 Task: Create a sub task Design and Implement Solution for the task  Implement a new cloud-based facilities management system for a company in the project BoostTech , assign it to team member softage.4@softage.net and update the status of the sub task to  At Risk , set the priority of the sub task to Medium
Action: Mouse moved to (256, 279)
Screenshot: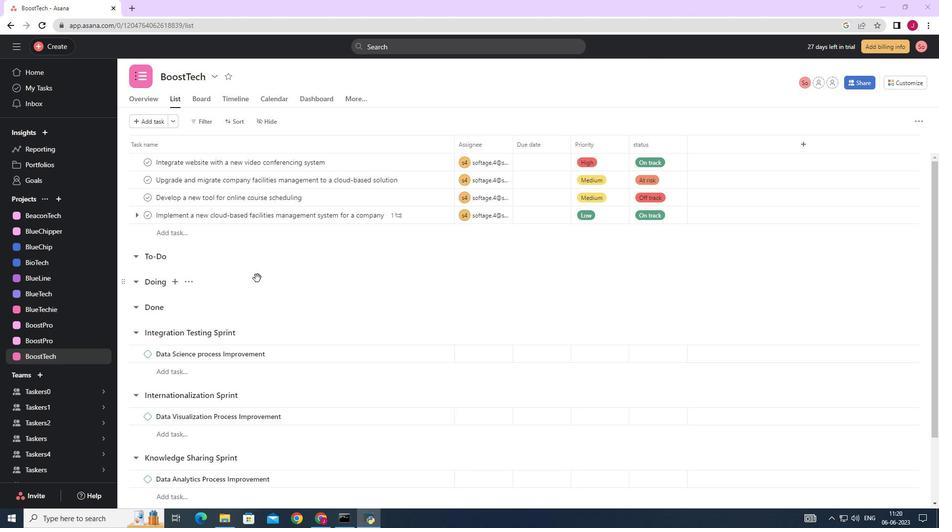 
Action: Mouse scrolled (256, 278) with delta (0, 0)
Screenshot: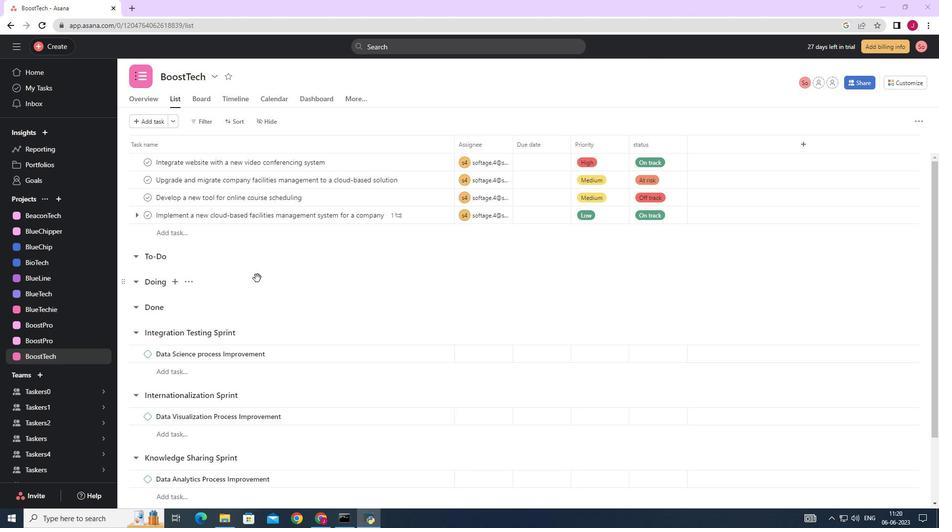 
Action: Mouse scrolled (256, 278) with delta (0, 0)
Screenshot: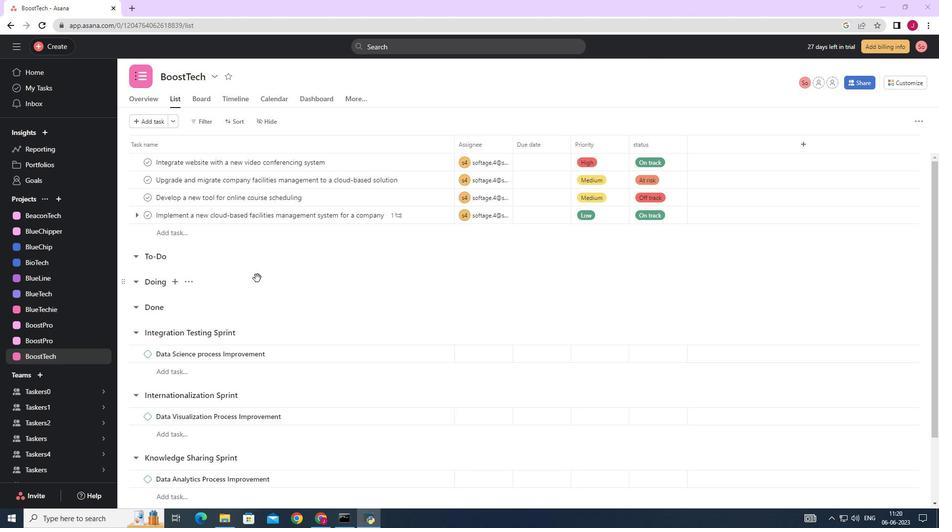 
Action: Mouse scrolled (256, 278) with delta (0, 0)
Screenshot: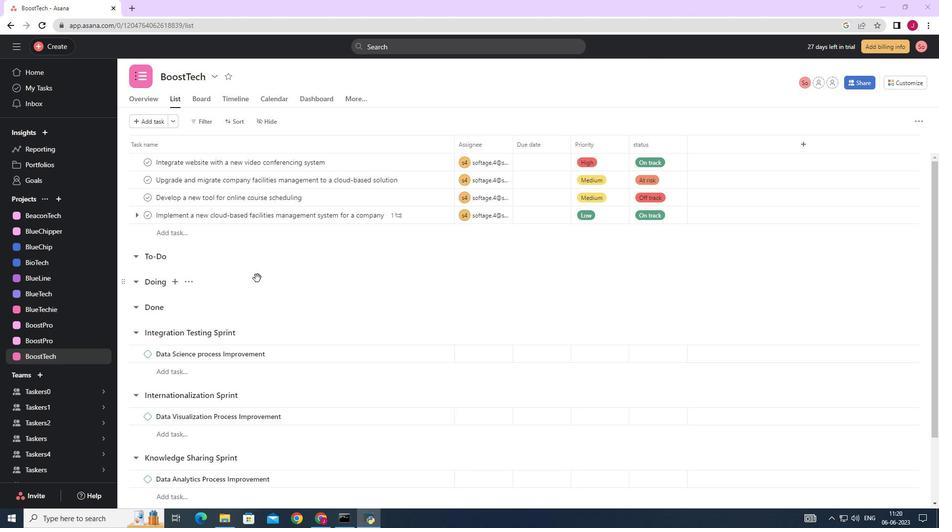 
Action: Mouse scrolled (256, 278) with delta (0, 0)
Screenshot: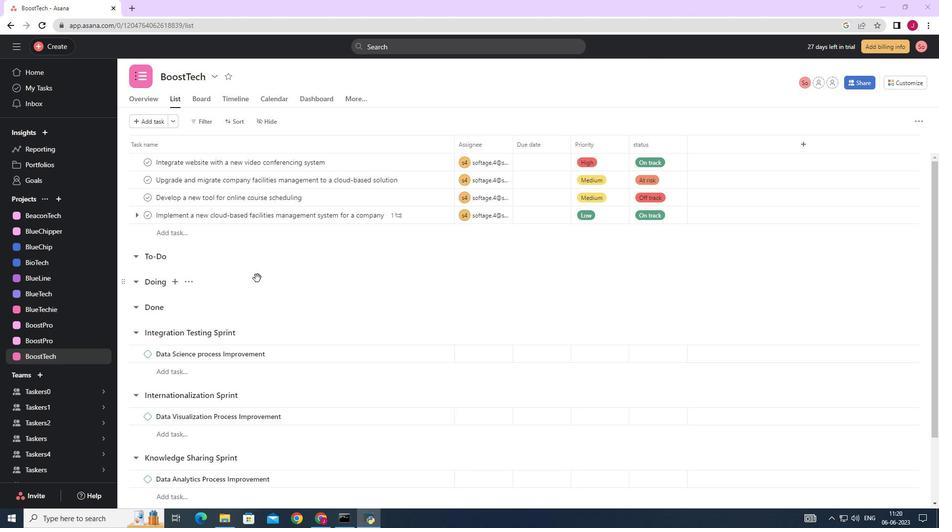 
Action: Mouse scrolled (256, 278) with delta (0, 0)
Screenshot: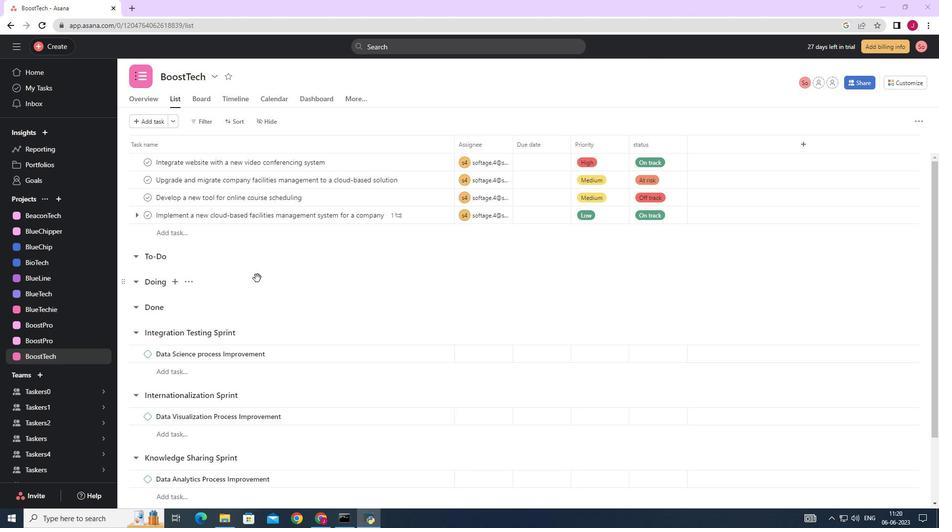 
Action: Mouse scrolled (256, 279) with delta (0, 0)
Screenshot: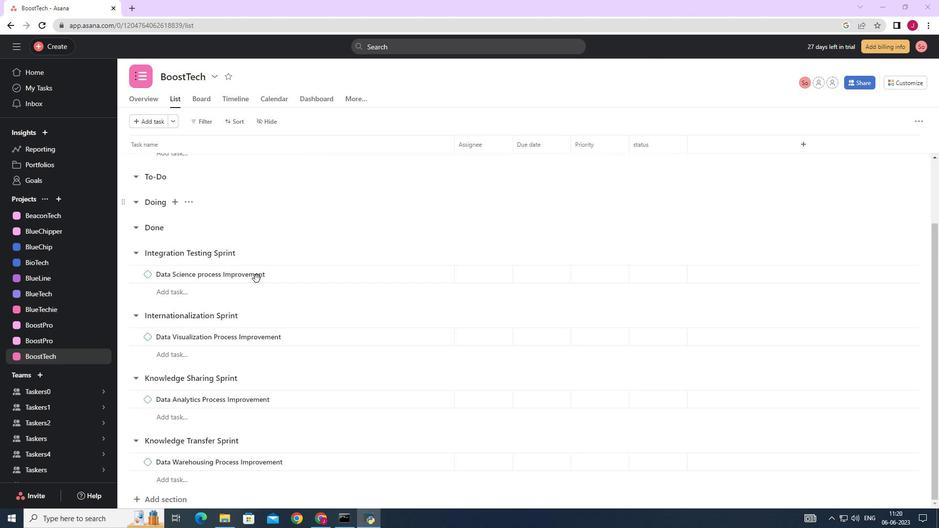 
Action: Mouse scrolled (256, 279) with delta (0, 0)
Screenshot: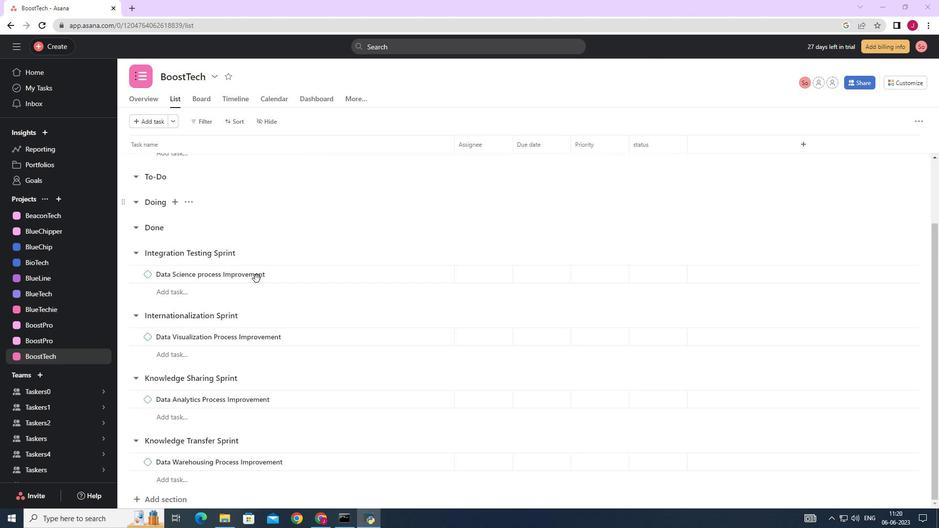 
Action: Mouse scrolled (256, 279) with delta (0, 0)
Screenshot: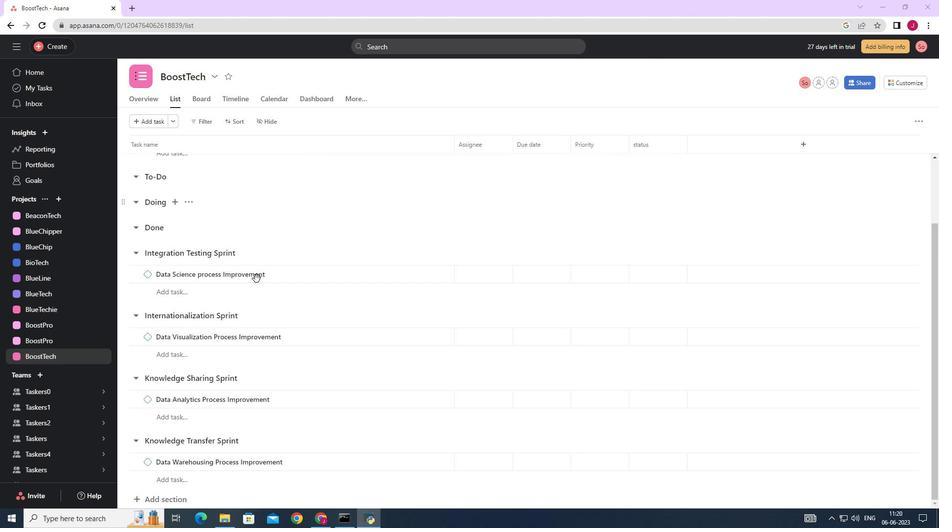 
Action: Mouse scrolled (256, 279) with delta (0, 0)
Screenshot: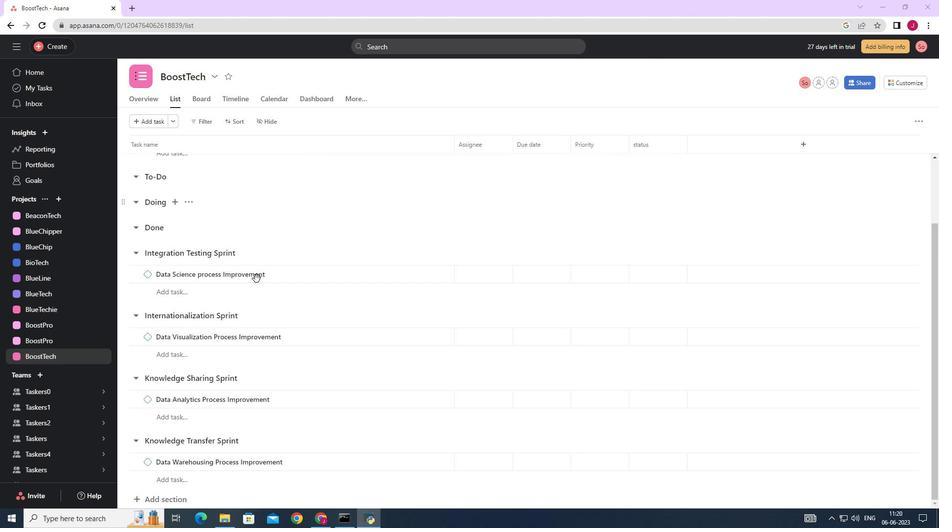 
Action: Mouse scrolled (256, 279) with delta (0, 0)
Screenshot: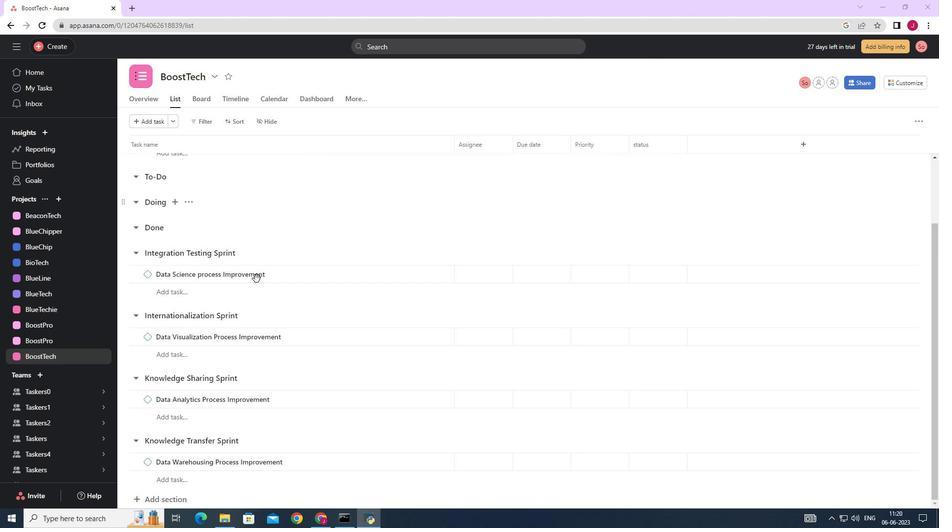 
Action: Mouse moved to (369, 250)
Screenshot: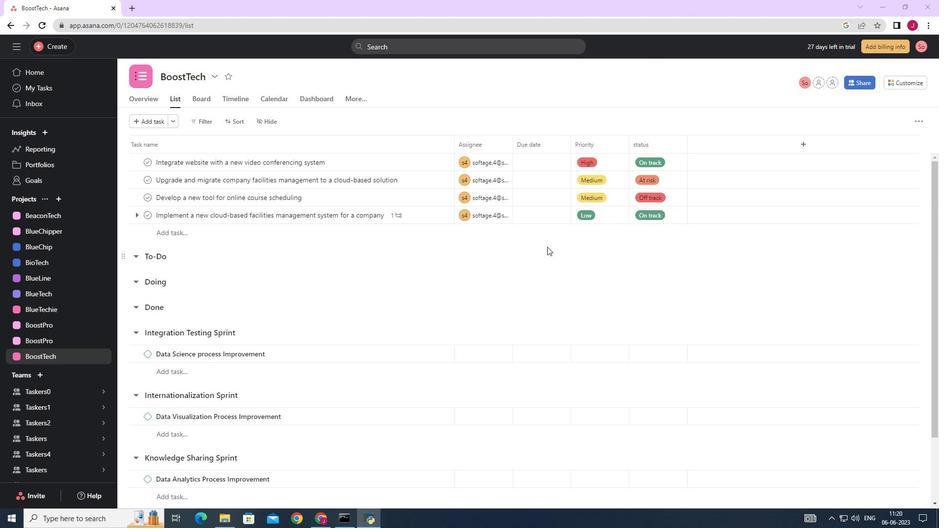 
Action: Mouse scrolled (526, 249) with delta (0, 0)
Screenshot: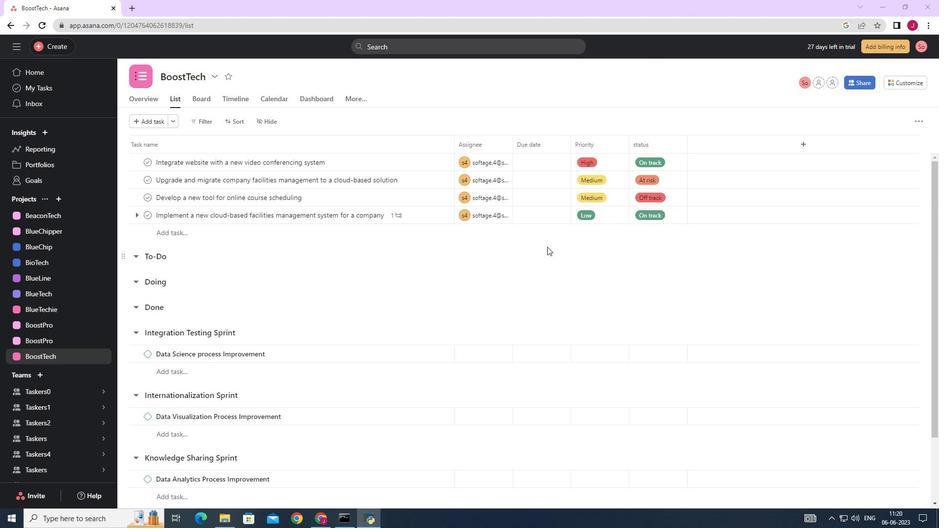 
Action: Mouse moved to (362, 250)
Screenshot: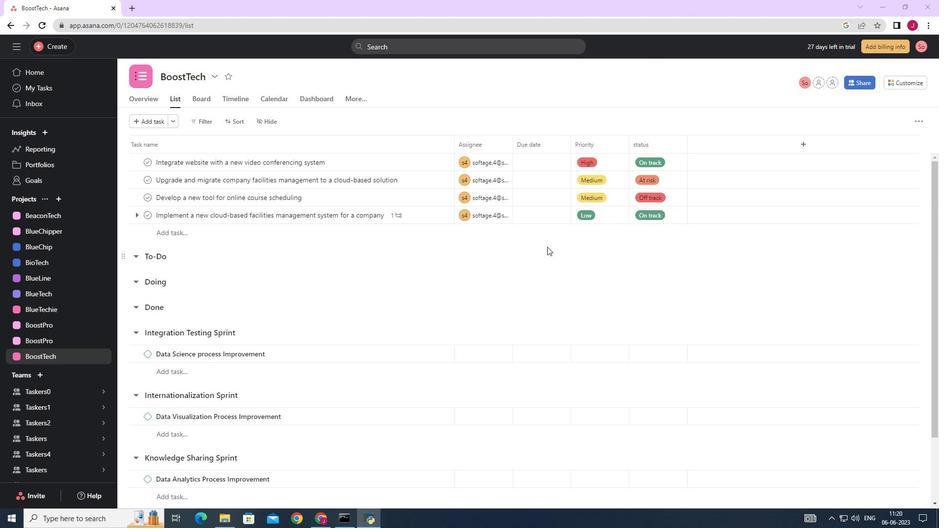 
Action: Mouse scrolled (491, 251) with delta (0, 0)
Screenshot: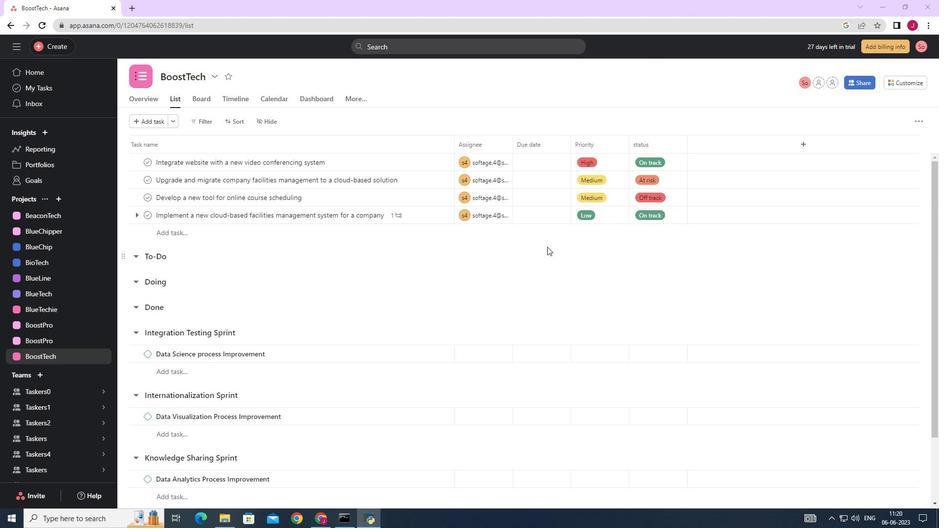 
Action: Mouse moved to (160, 236)
Screenshot: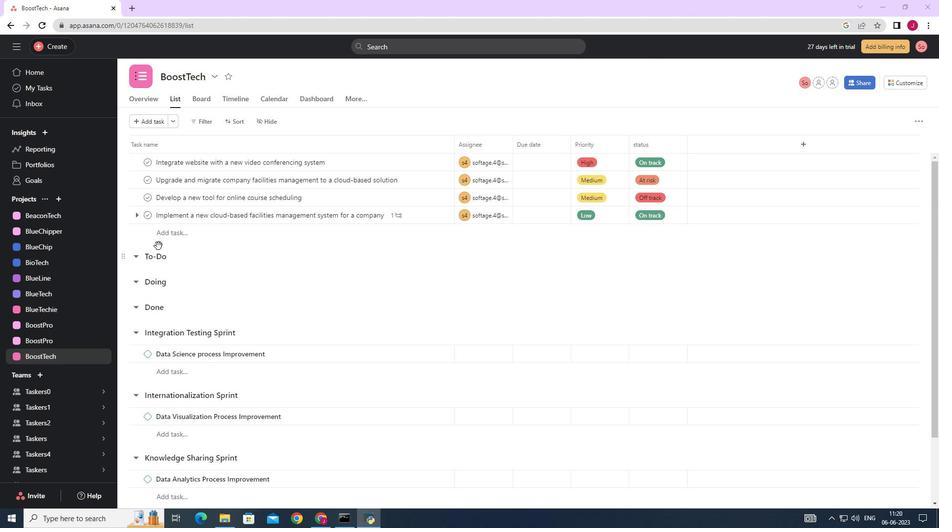 
Action: Mouse scrolled (160, 238) with delta (0, 0)
Screenshot: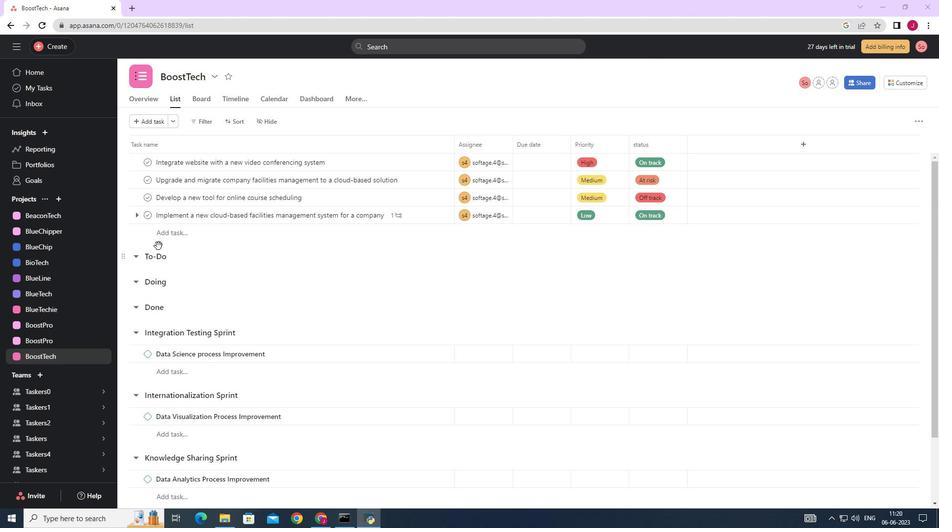 
Action: Mouse moved to (157, 229)
Screenshot: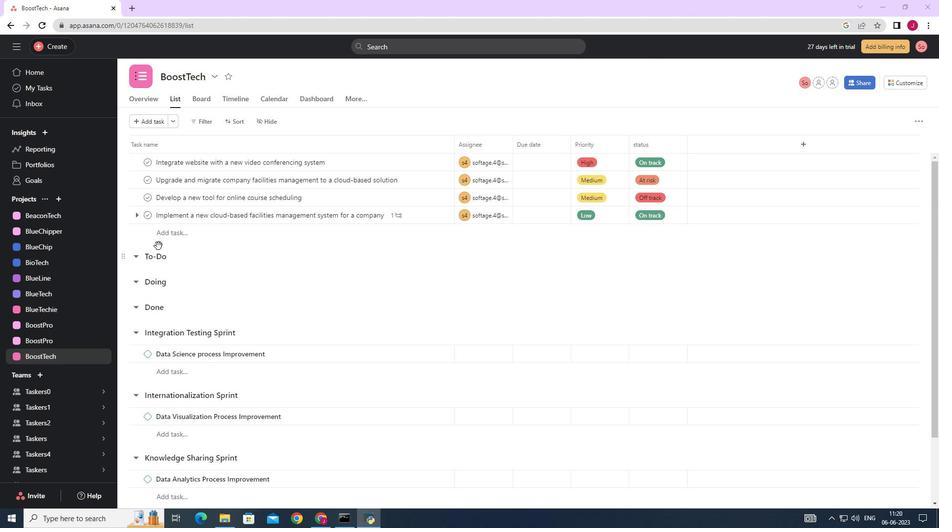 
Action: Mouse scrolled (160, 235) with delta (0, 0)
Screenshot: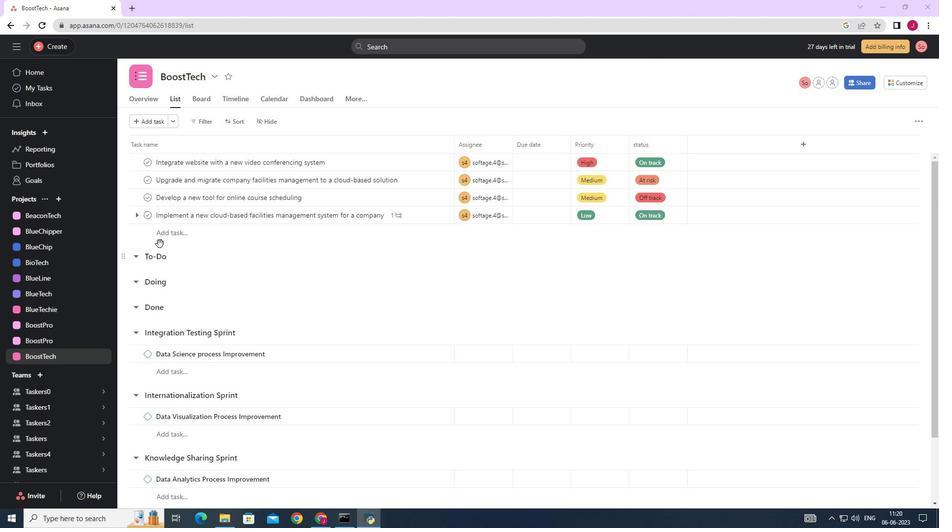 
Action: Mouse moved to (141, 208)
Screenshot: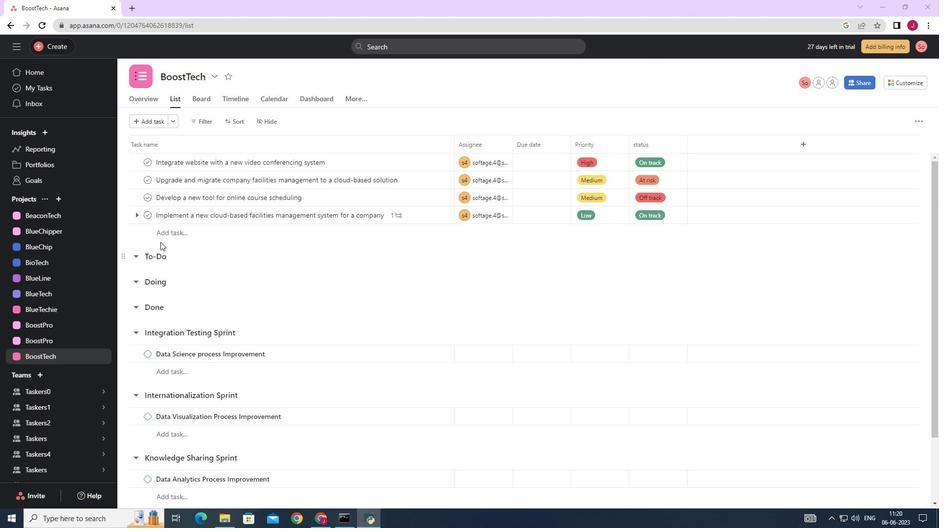 
Action: Mouse scrolled (143, 210) with delta (0, 0)
Screenshot: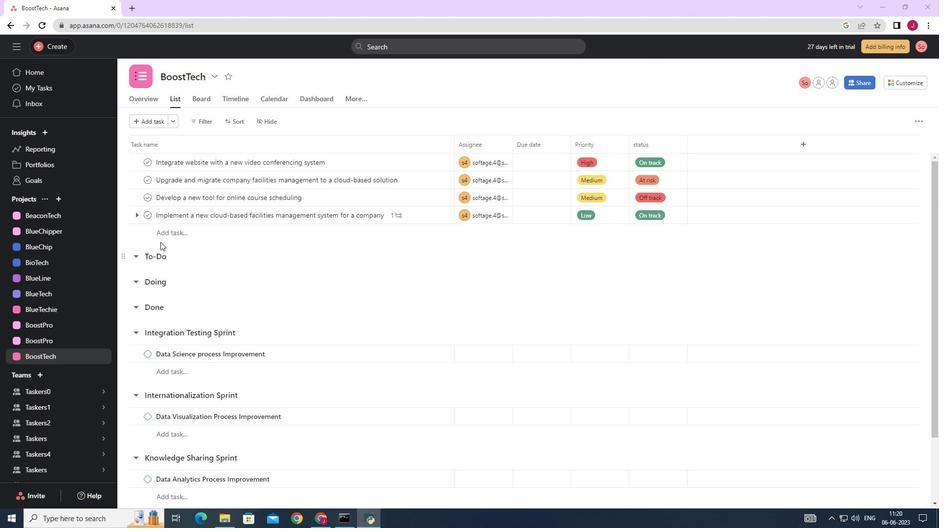 
Action: Mouse moved to (410, 218)
Screenshot: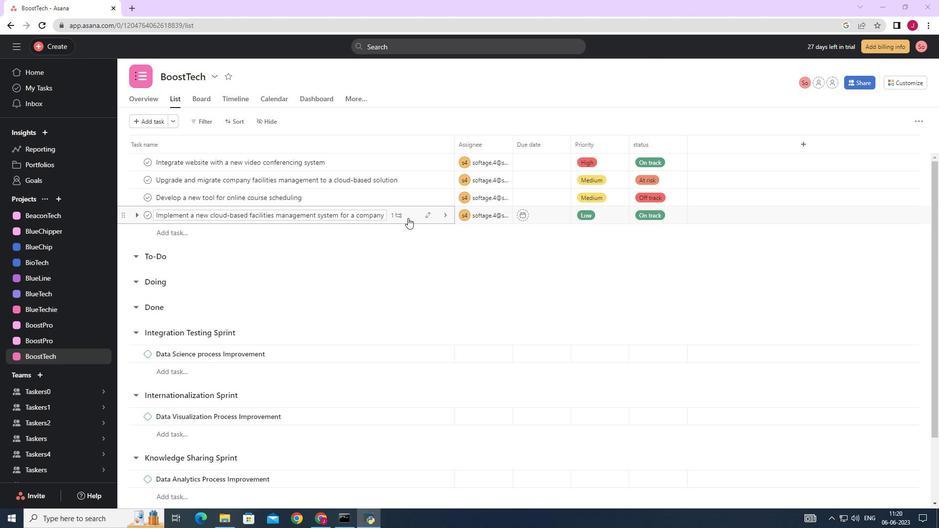 
Action: Mouse pressed left at (410, 218)
Screenshot: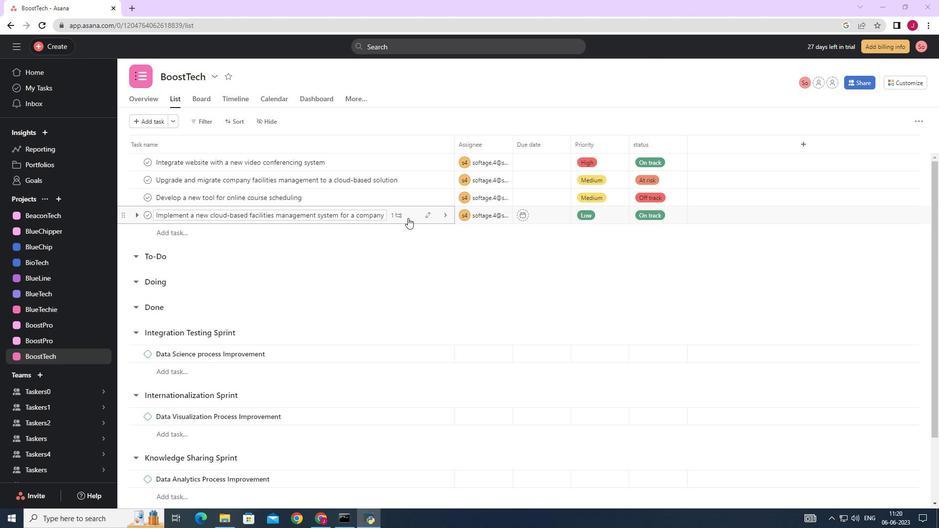 
Action: Mouse moved to (709, 326)
Screenshot: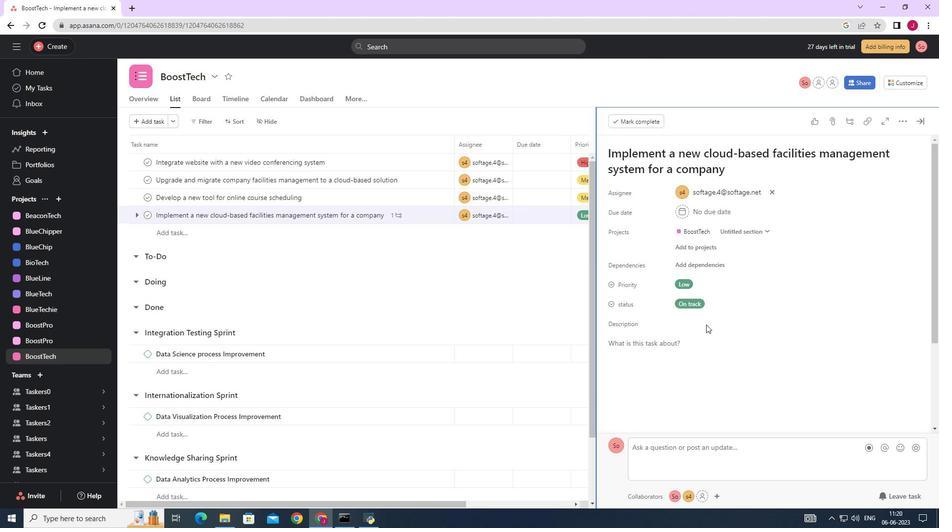 
Action: Mouse scrolled (709, 326) with delta (0, 0)
Screenshot: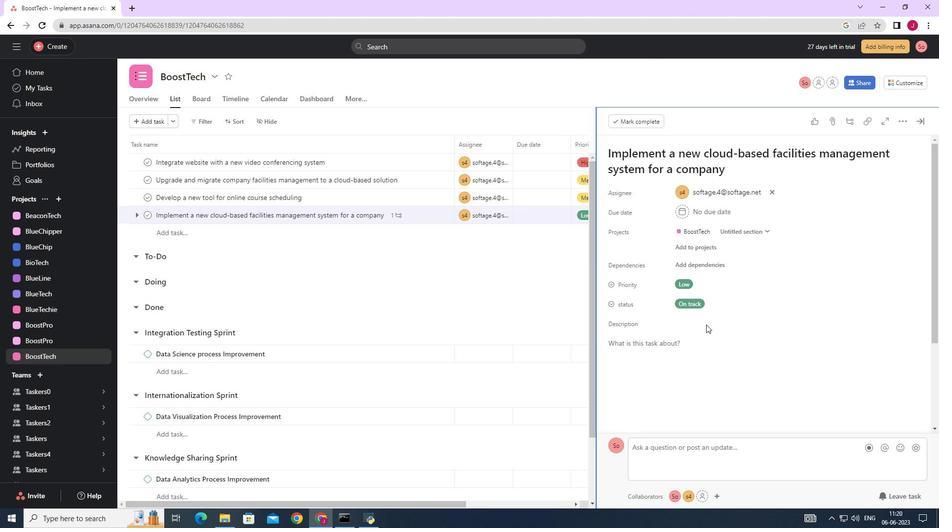 
Action: Mouse scrolled (709, 326) with delta (0, 0)
Screenshot: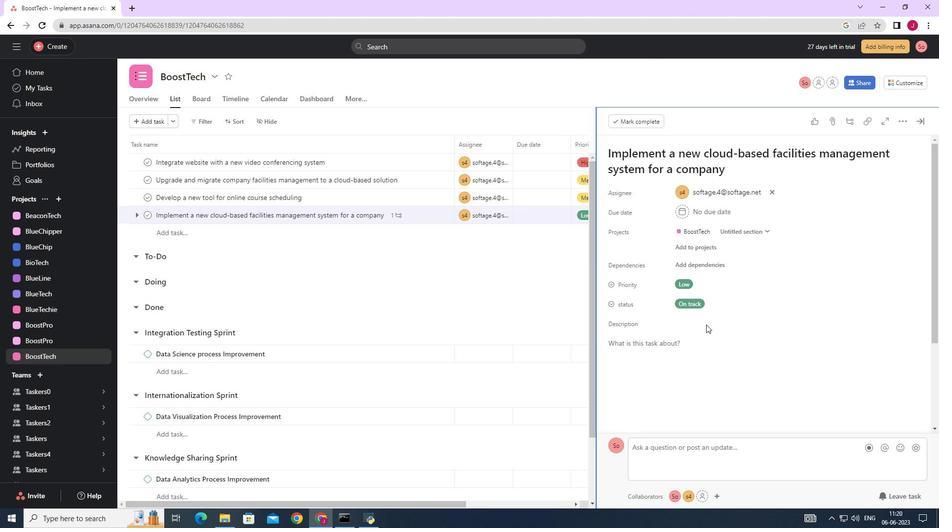 
Action: Mouse scrolled (709, 326) with delta (0, 0)
Screenshot: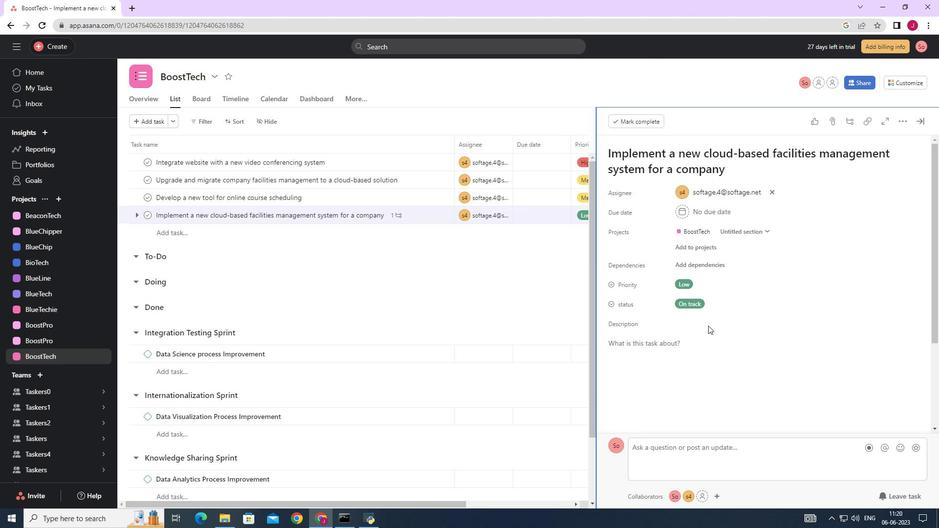
Action: Mouse scrolled (709, 326) with delta (0, 0)
Screenshot: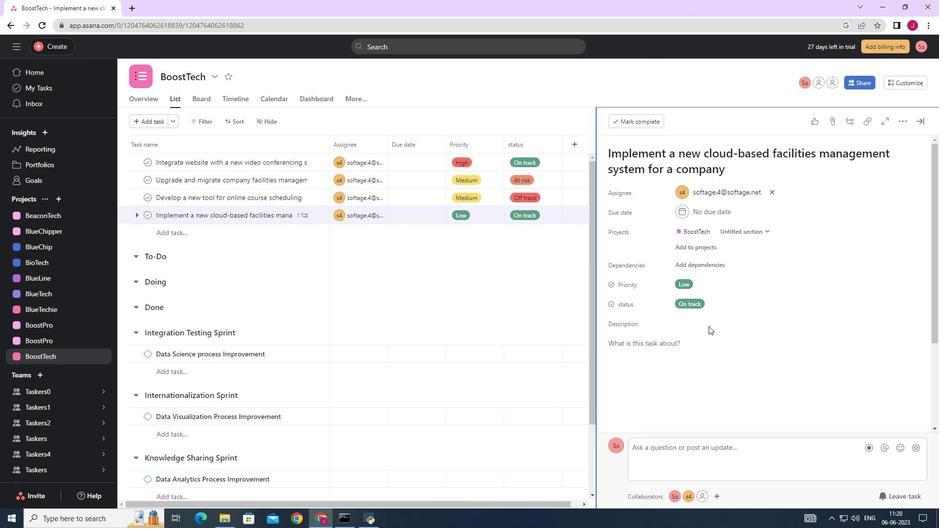 
Action: Mouse scrolled (709, 326) with delta (0, 0)
Screenshot: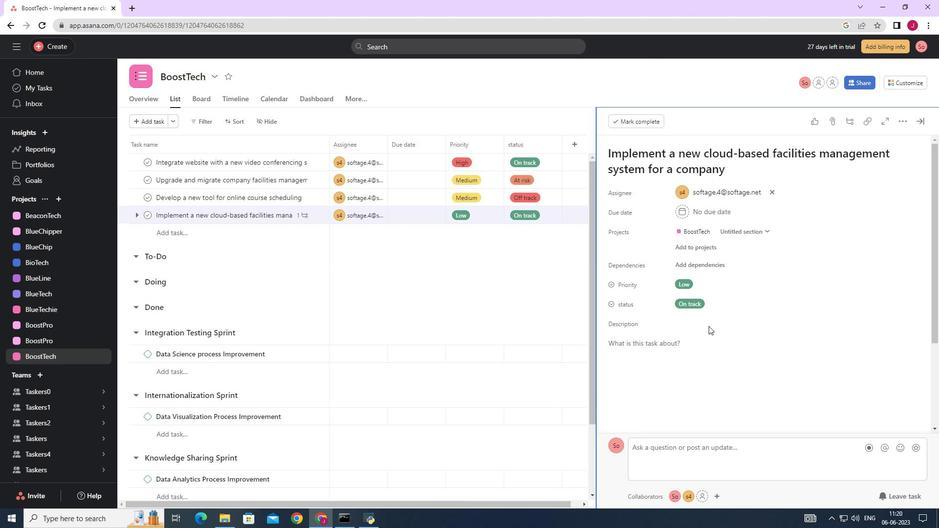
Action: Mouse moved to (646, 356)
Screenshot: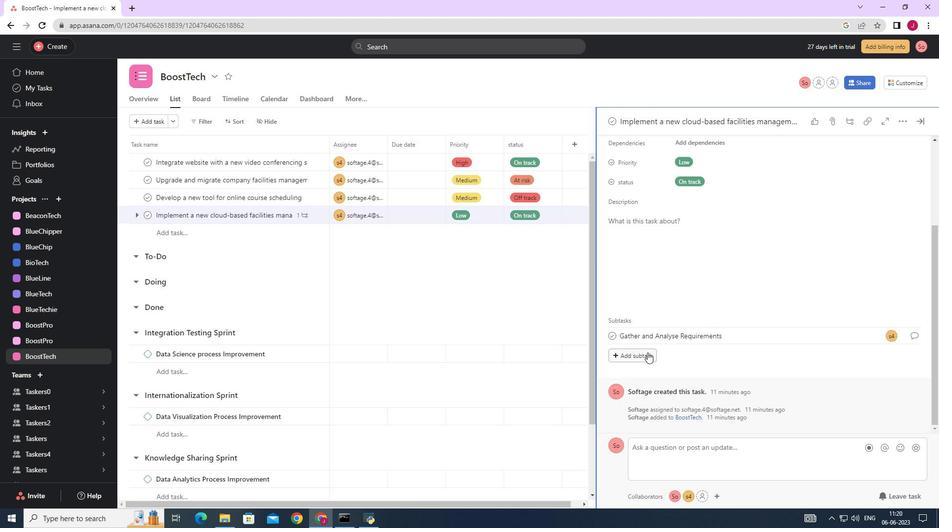 
Action: Mouse pressed left at (646, 356)
Screenshot: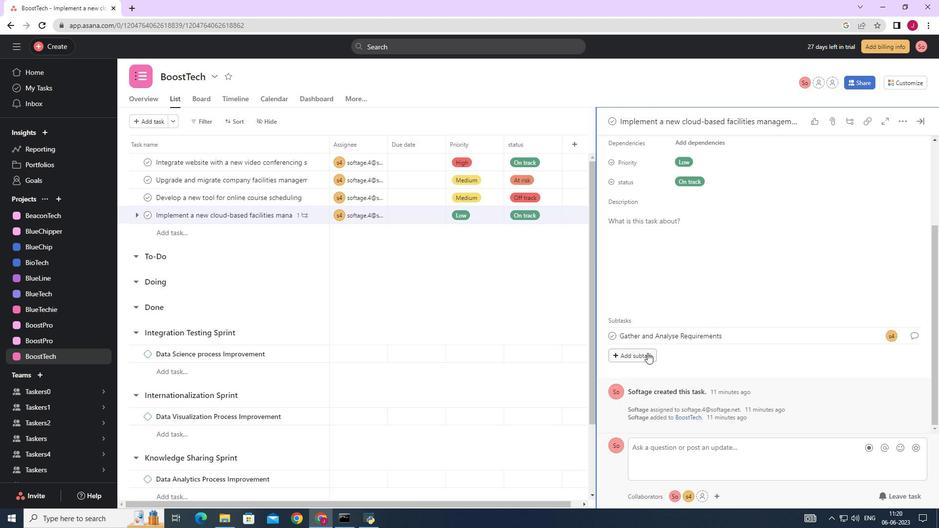 
Action: Mouse moved to (643, 341)
Screenshot: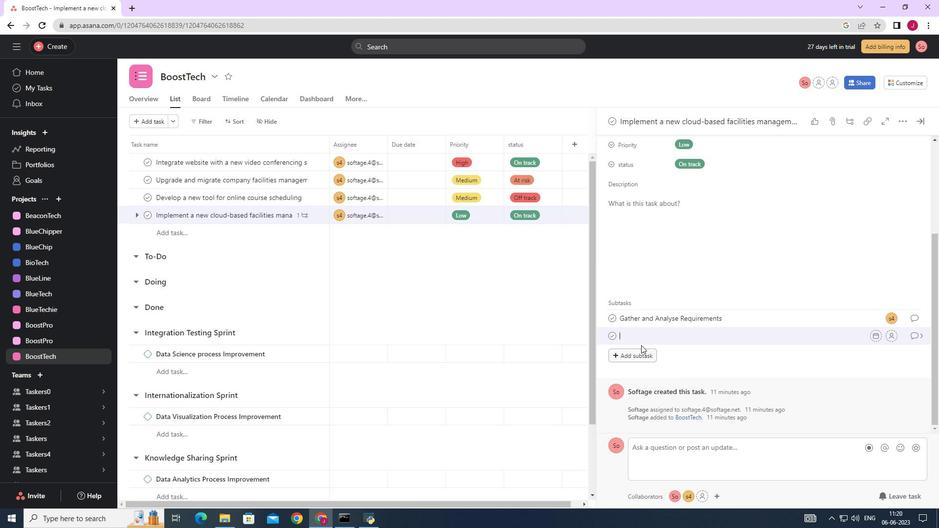 
Action: Key pressed <Key.caps_lock>I<Key.caps_lock>mplement<Key.space>and<Key.space><Key.caps_lock><Key.backspace><Key.backspace><Key.backspace><Key.backspace><Key.backspace><Key.backspace><Key.backspace><Key.backspace><Key.backspace><Key.backspace><Key.backspace><Key.backspace><Key.backspace><Key.backspace>D<Key.caps_lock>esign<Key.space>and<Key.space><Key.caps_lock>I<Key.caps_lock>mplement<Key.space><Key.caps_lock>S<Key.caps_lock>olution
Screenshot: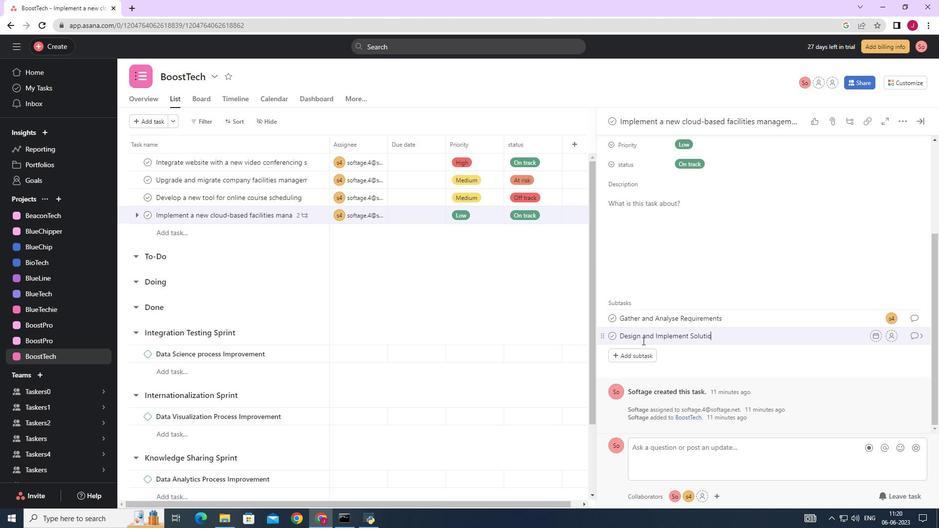 
Action: Mouse moved to (893, 336)
Screenshot: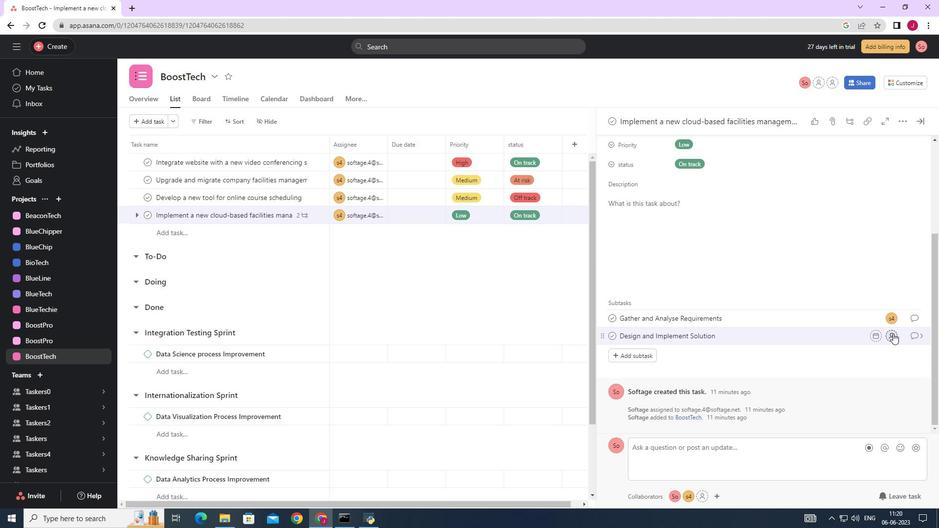 
Action: Mouse pressed left at (893, 336)
Screenshot: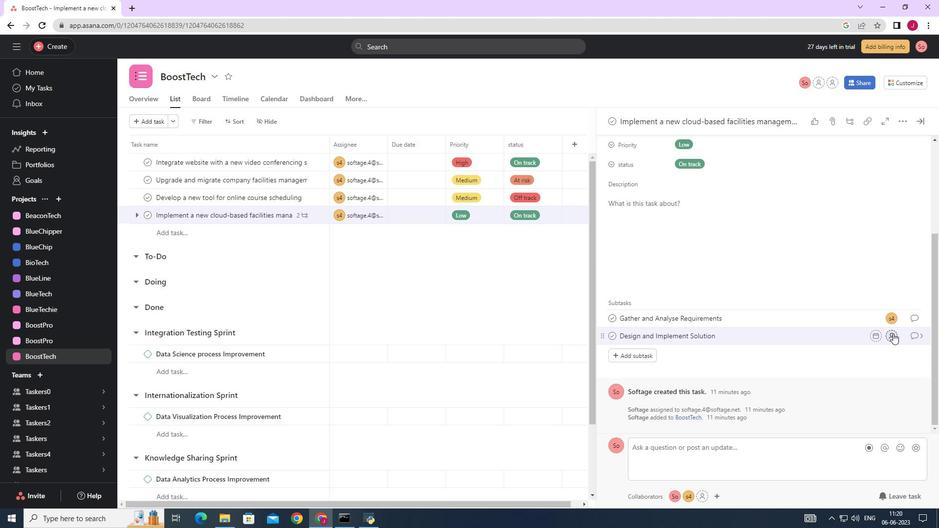 
Action: Mouse moved to (892, 337)
Screenshot: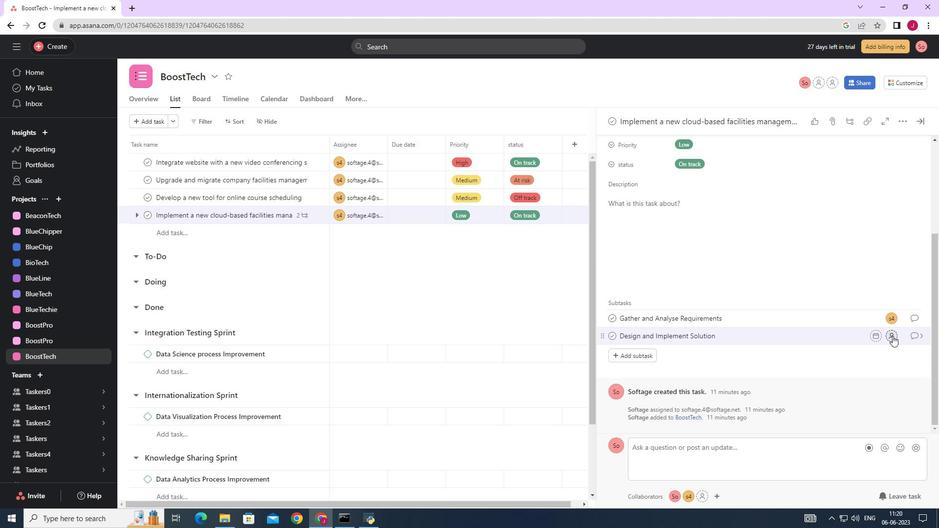 
Action: Key pressed sp<Key.backspace>oftage.4
Screenshot: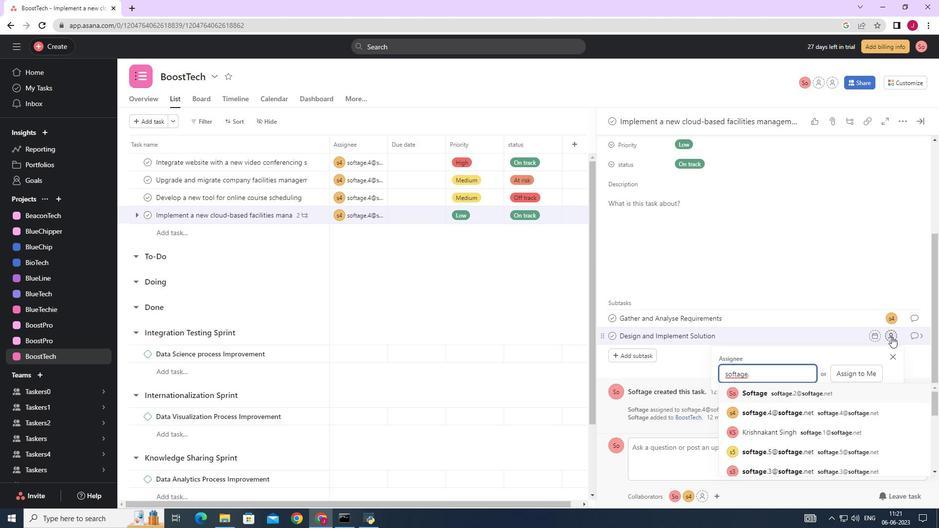
Action: Mouse moved to (784, 393)
Screenshot: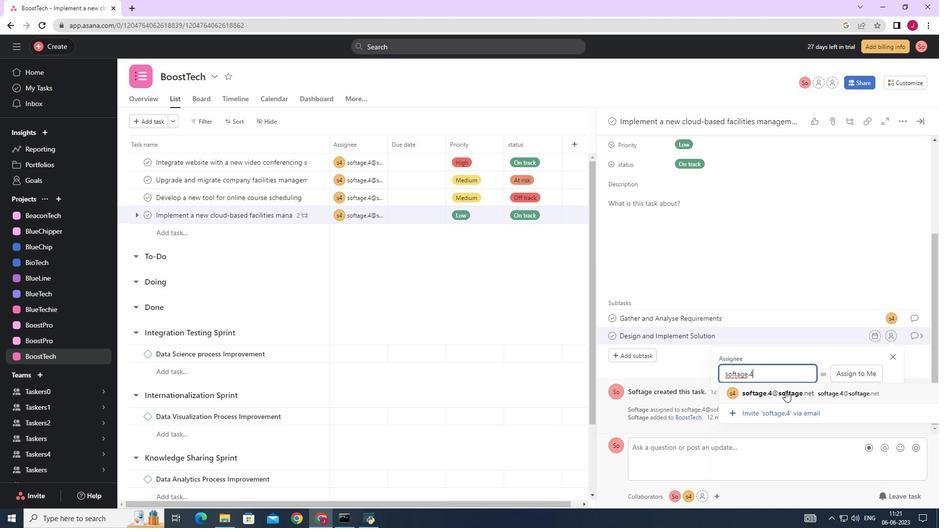 
Action: Mouse pressed left at (784, 393)
Screenshot: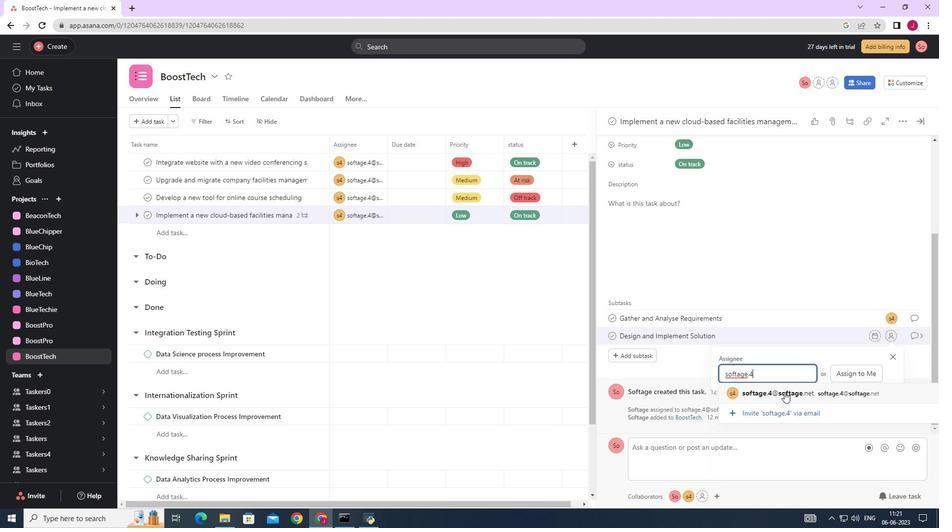 
Action: Mouse moved to (916, 336)
Screenshot: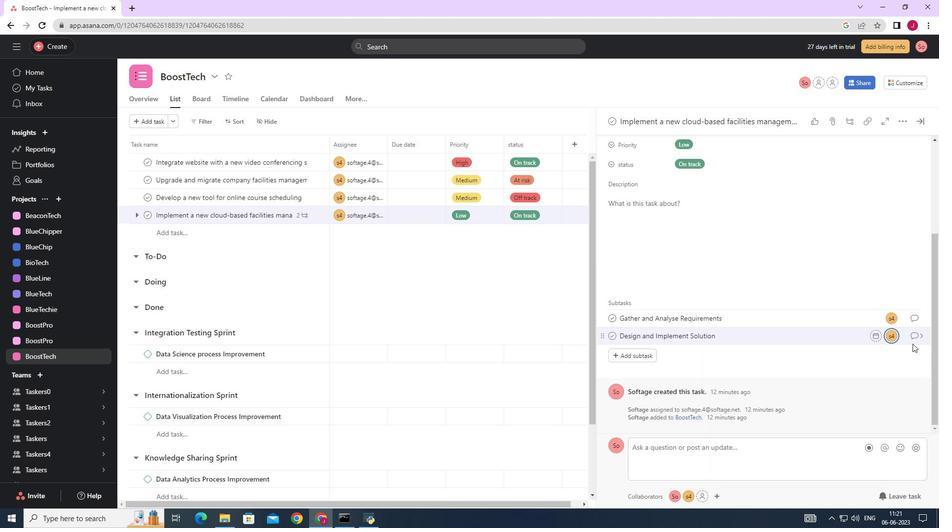
Action: Mouse pressed left at (916, 336)
Screenshot: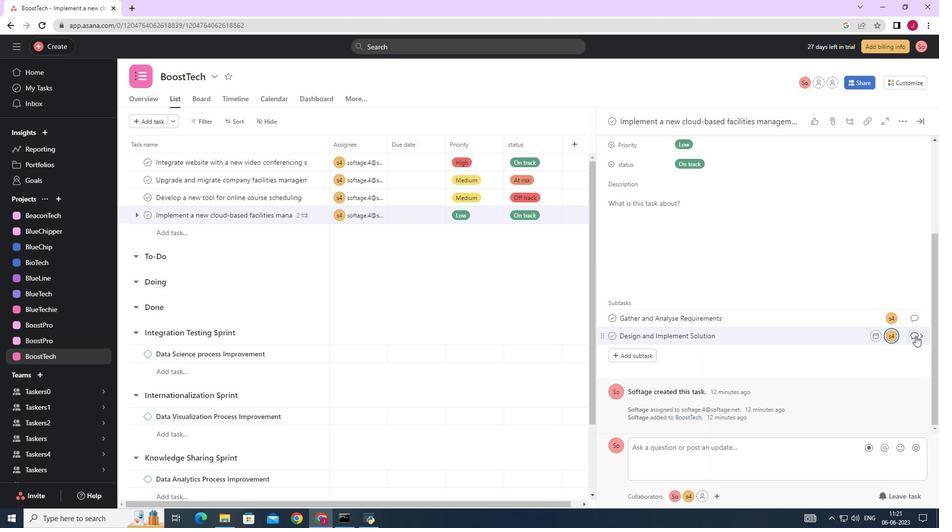 
Action: Mouse moved to (647, 260)
Screenshot: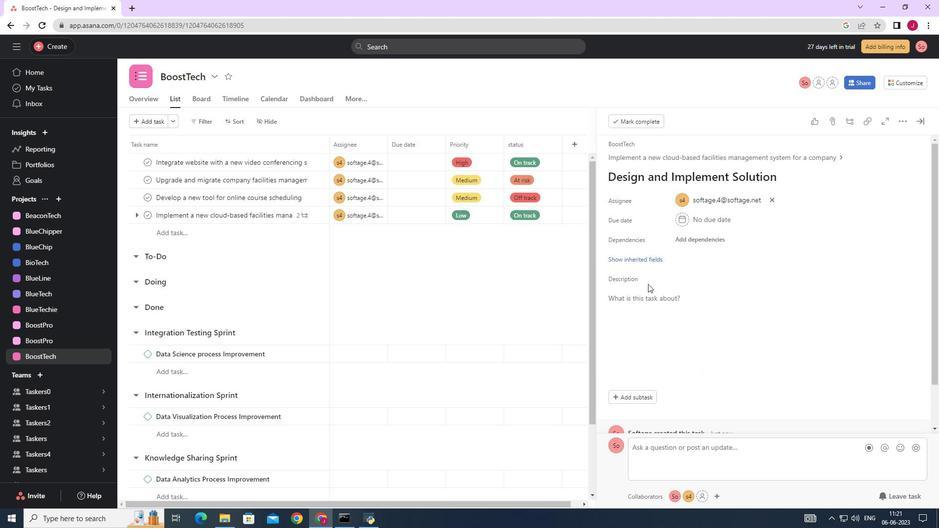 
Action: Mouse pressed left at (647, 260)
Screenshot: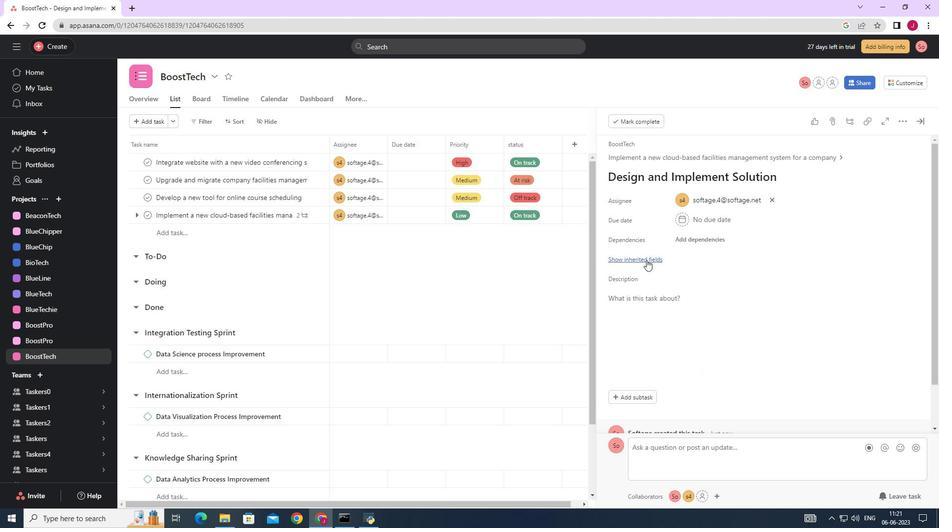 
Action: Mouse moved to (700, 279)
Screenshot: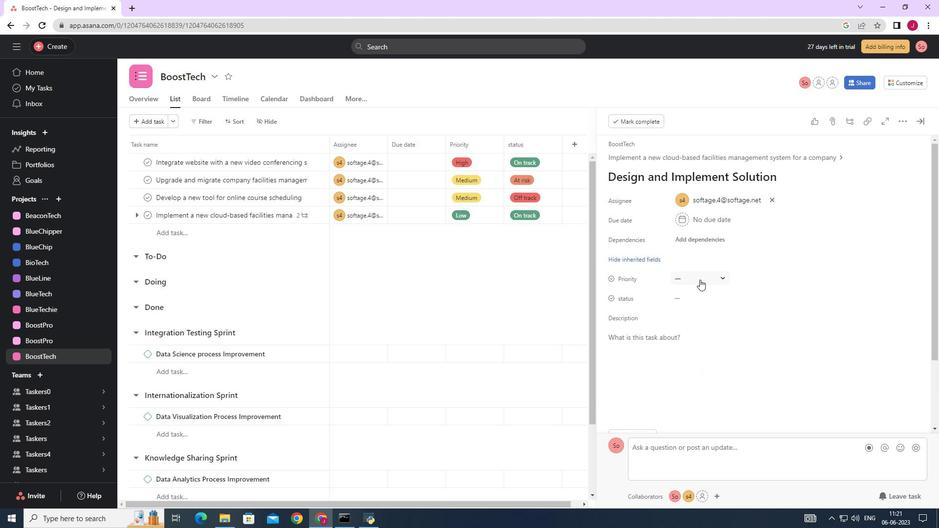 
Action: Mouse pressed left at (700, 279)
Screenshot: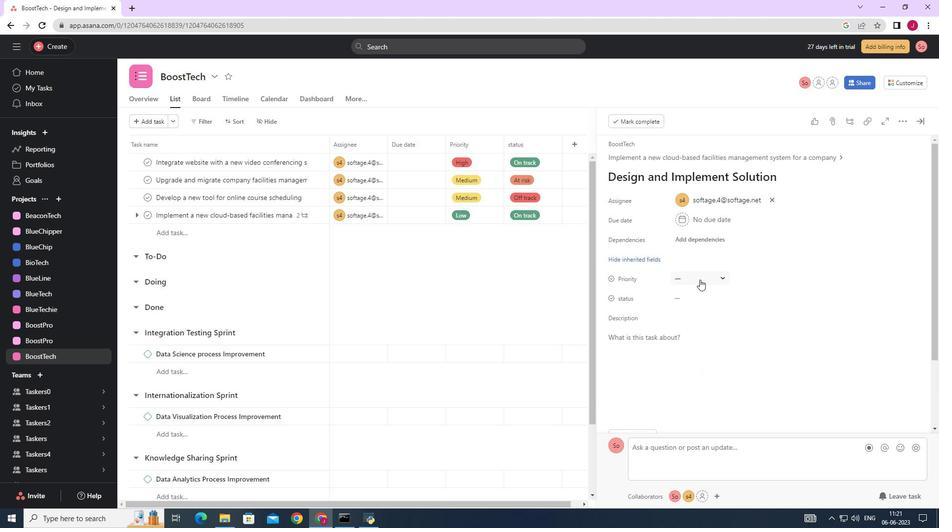 
Action: Mouse moved to (696, 332)
Screenshot: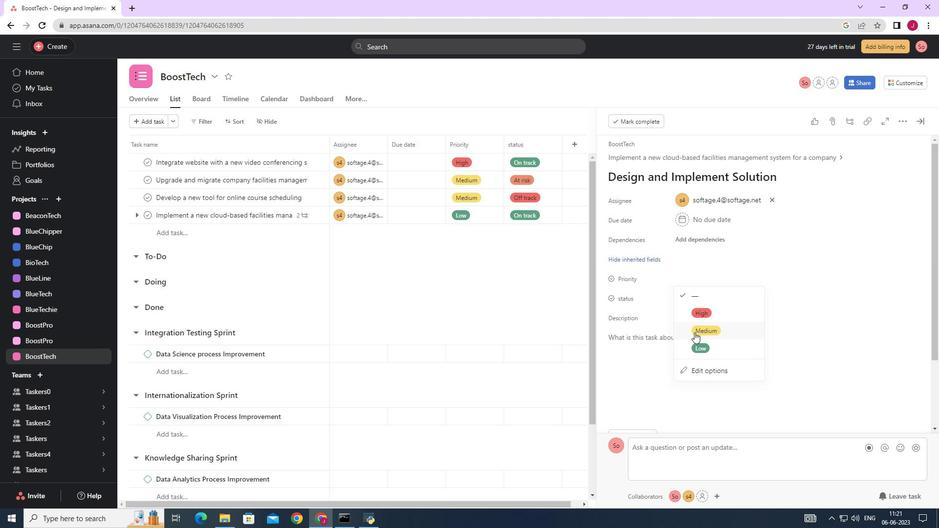 
Action: Mouse pressed left at (696, 332)
Screenshot: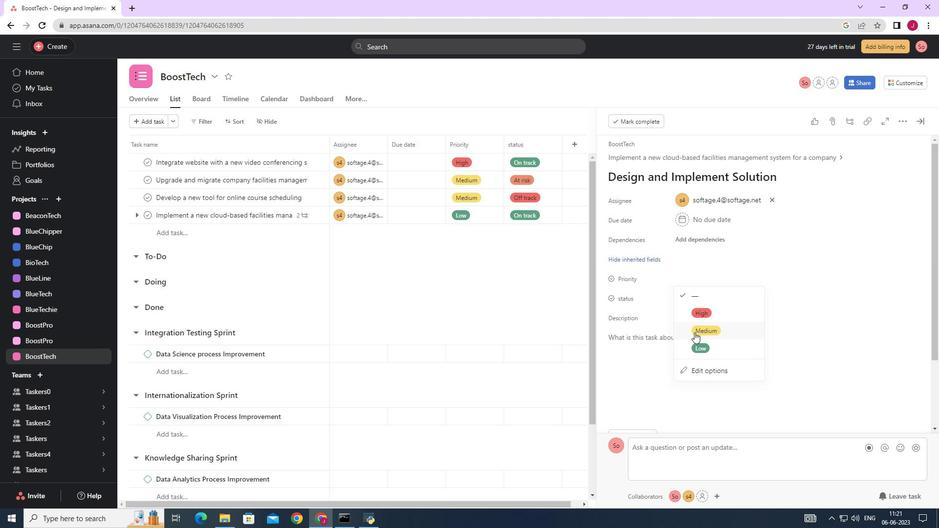 
Action: Mouse moved to (688, 299)
Screenshot: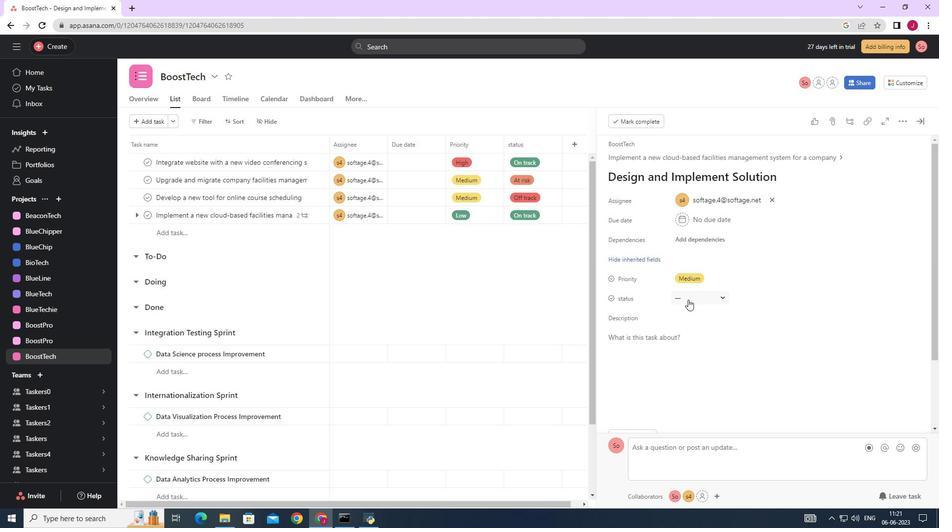 
Action: Mouse pressed left at (688, 299)
Screenshot: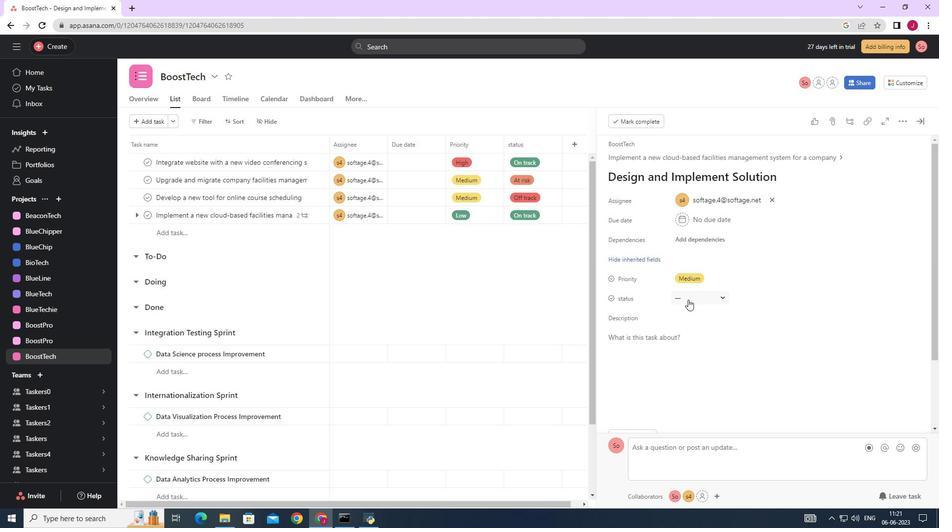 
Action: Mouse moved to (701, 370)
Screenshot: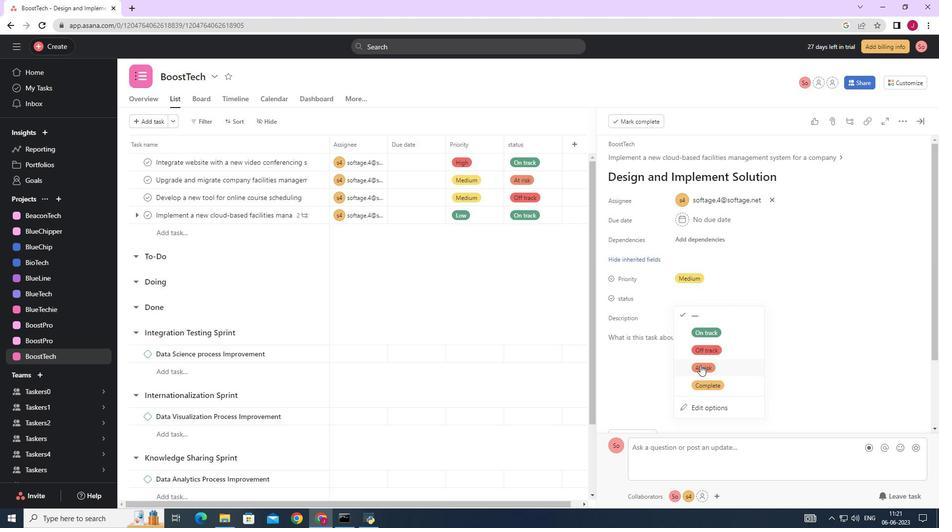 
Action: Mouse pressed left at (701, 370)
Screenshot: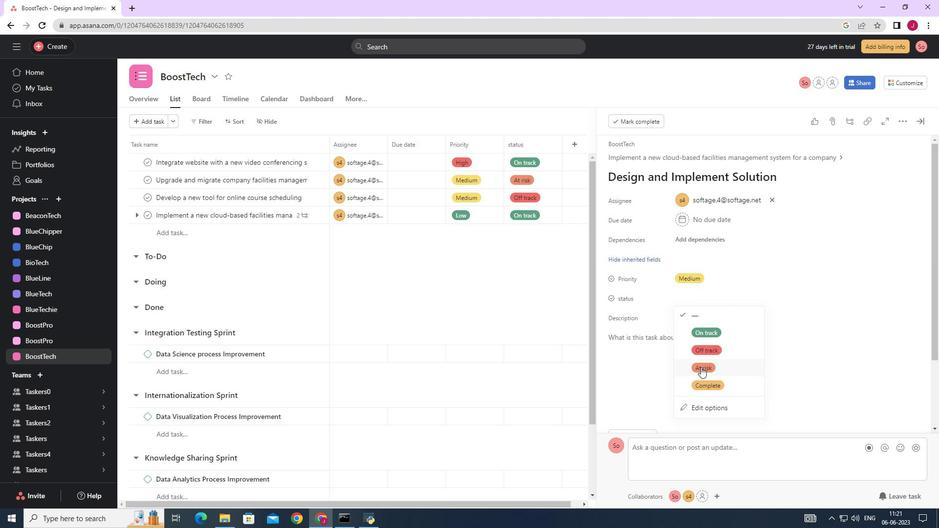 
Action: Mouse moved to (921, 123)
Screenshot: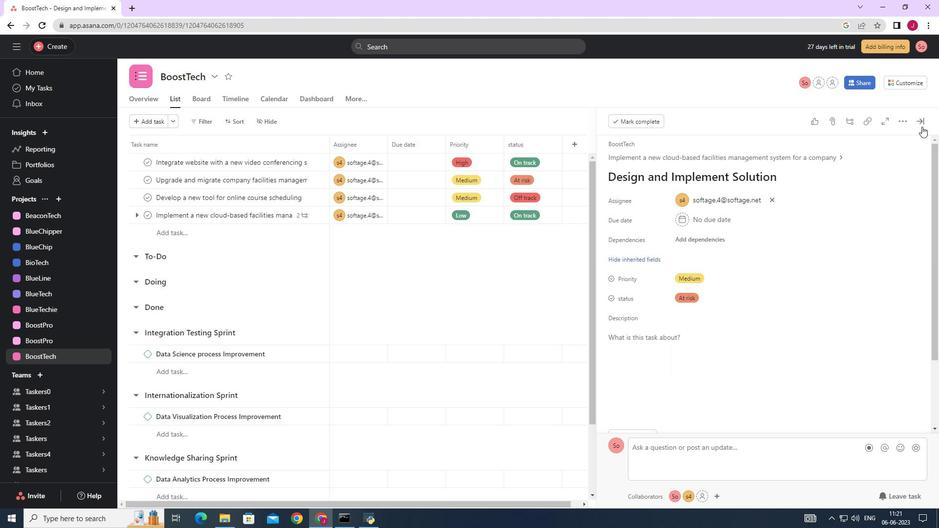 
Action: Mouse pressed left at (921, 123)
Screenshot: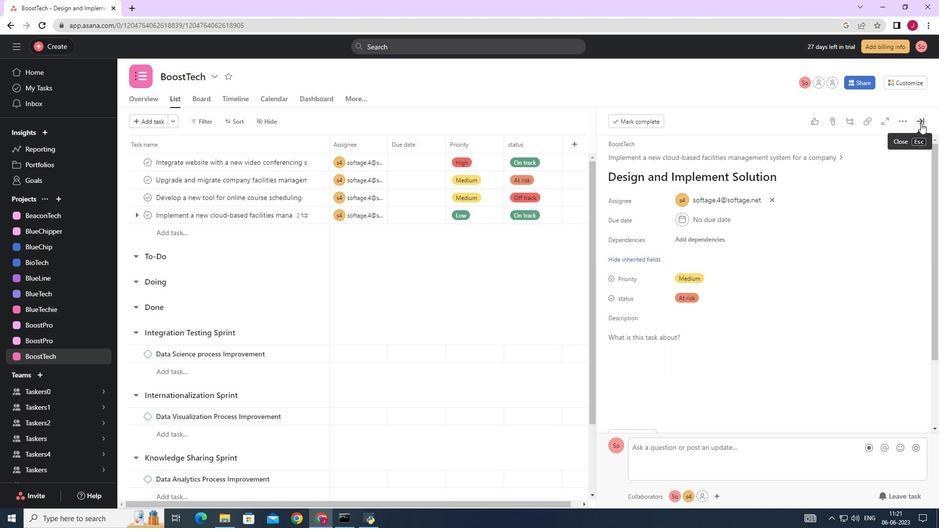 
